 Task: Add space before Paragraph from line and paragraph spacing.
Action: Mouse moved to (497, 386)
Screenshot: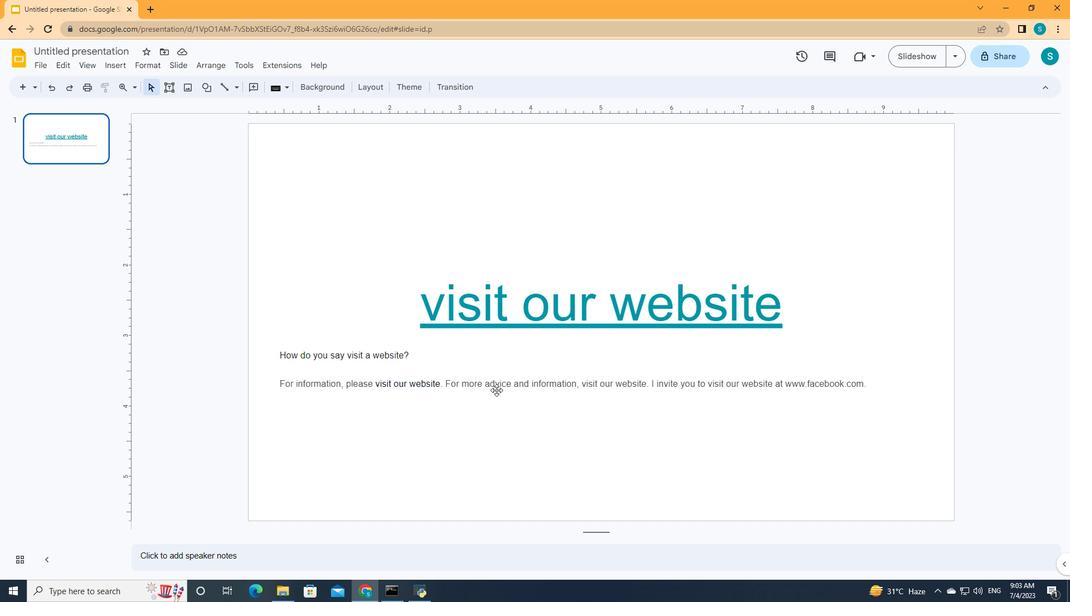 
Action: Mouse pressed left at (497, 386)
Screenshot: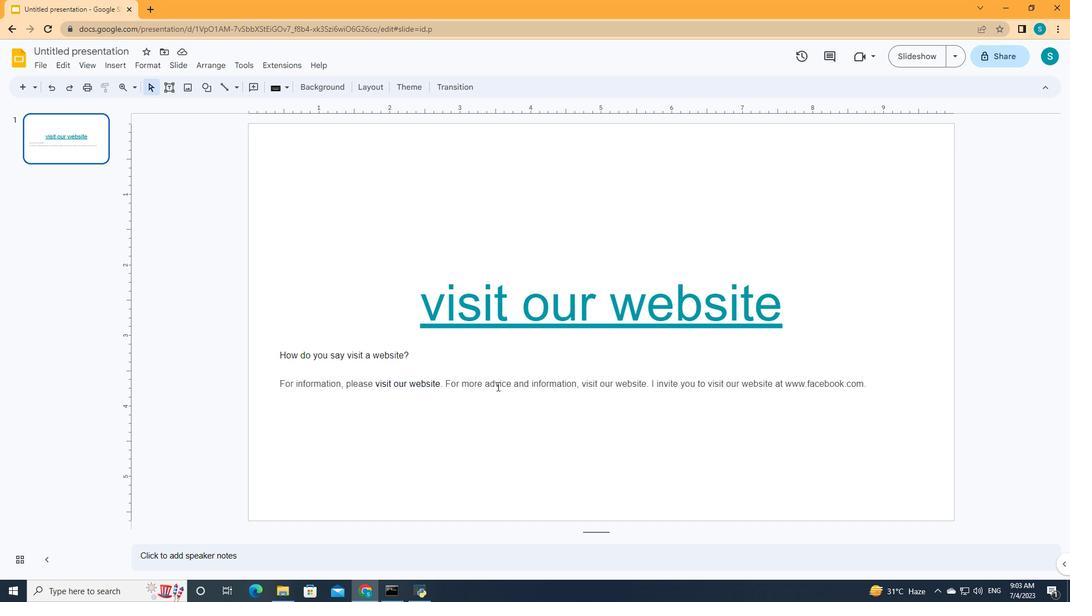 
Action: Key pressed ctrl+A
Screenshot: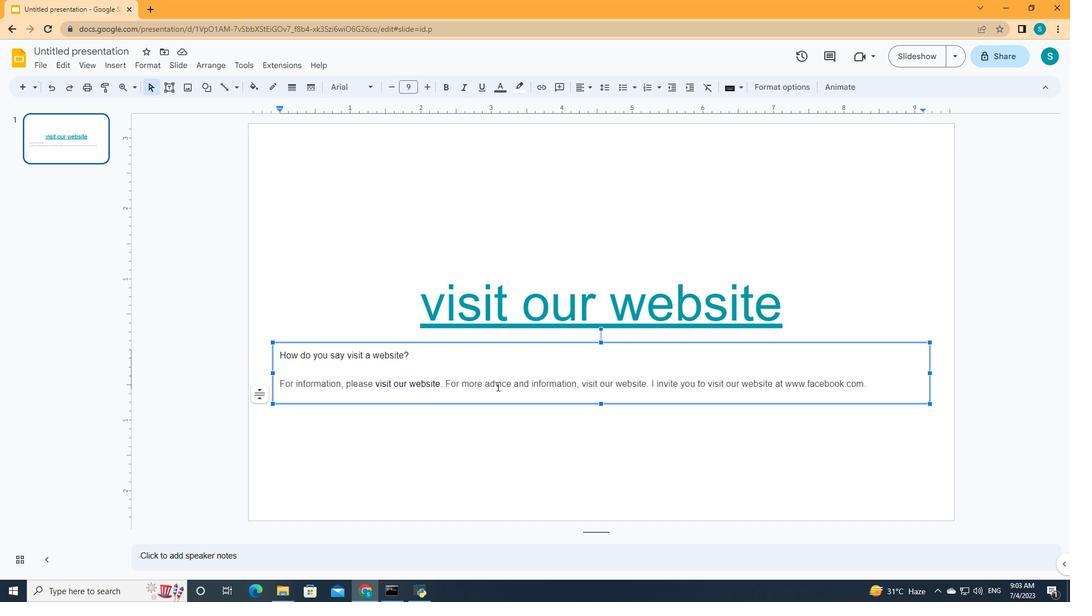 
Action: Mouse moved to (601, 88)
Screenshot: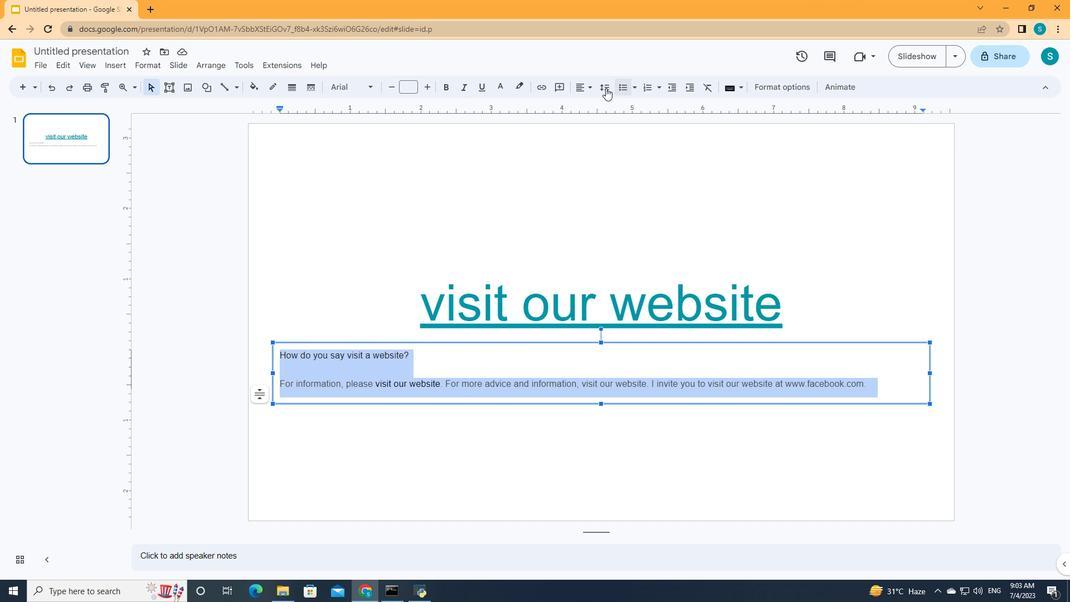 
Action: Mouse pressed left at (601, 88)
Screenshot: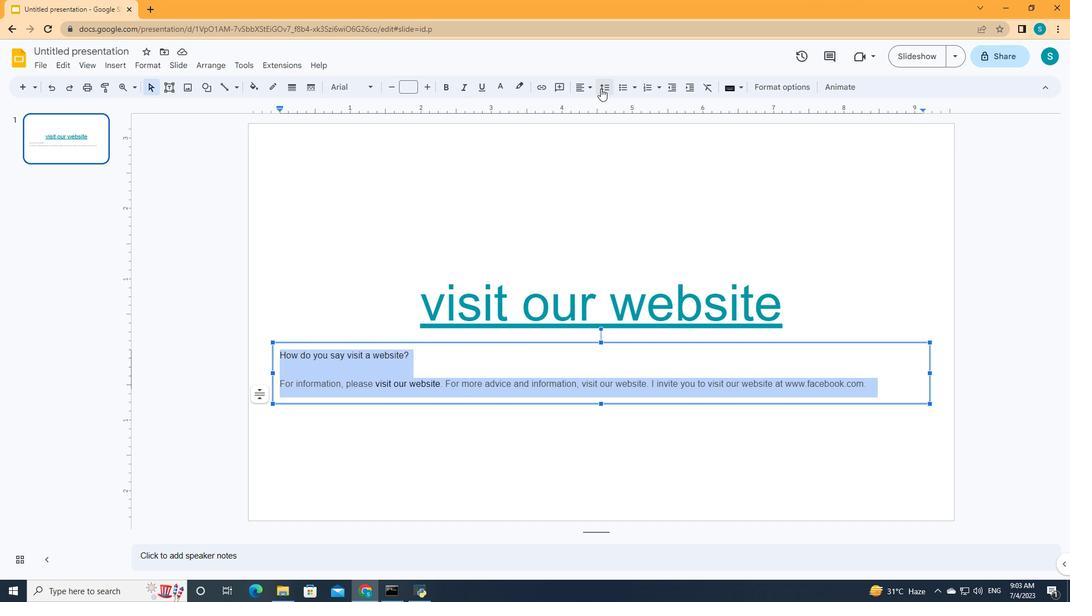 
Action: Mouse moved to (613, 206)
Screenshot: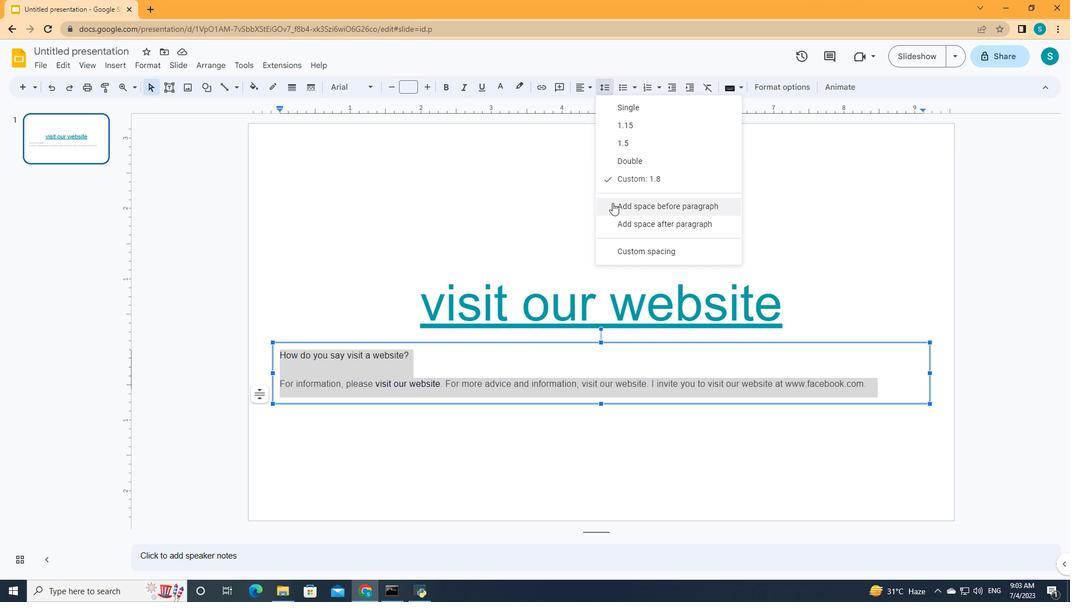 
Action: Mouse pressed left at (613, 206)
Screenshot: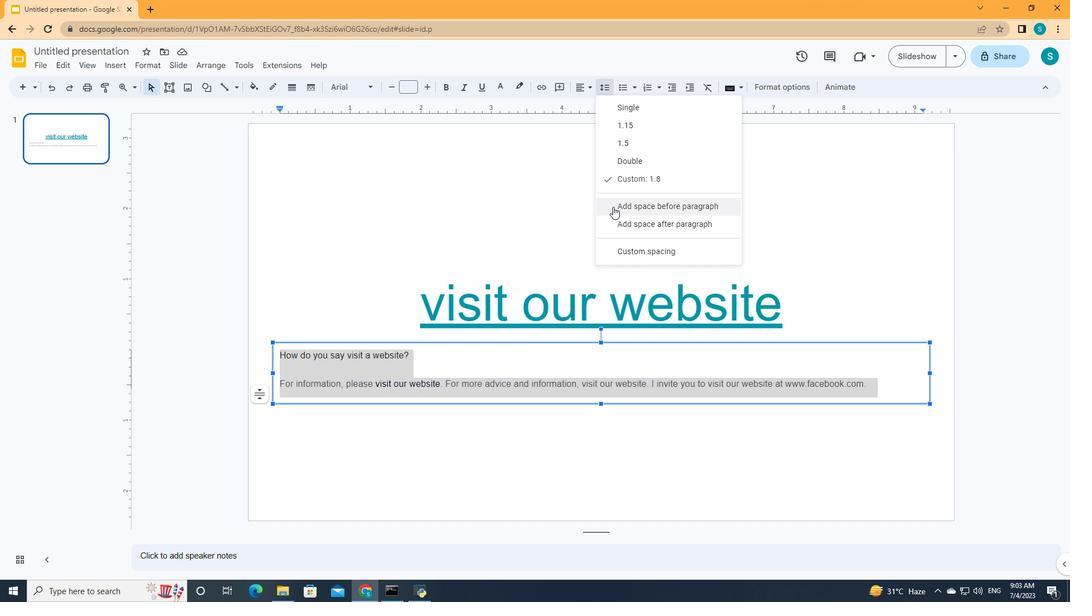 
